 Task: Apply a -30Â° custom angle in the text.
Action: Mouse moved to (27, 195)
Screenshot: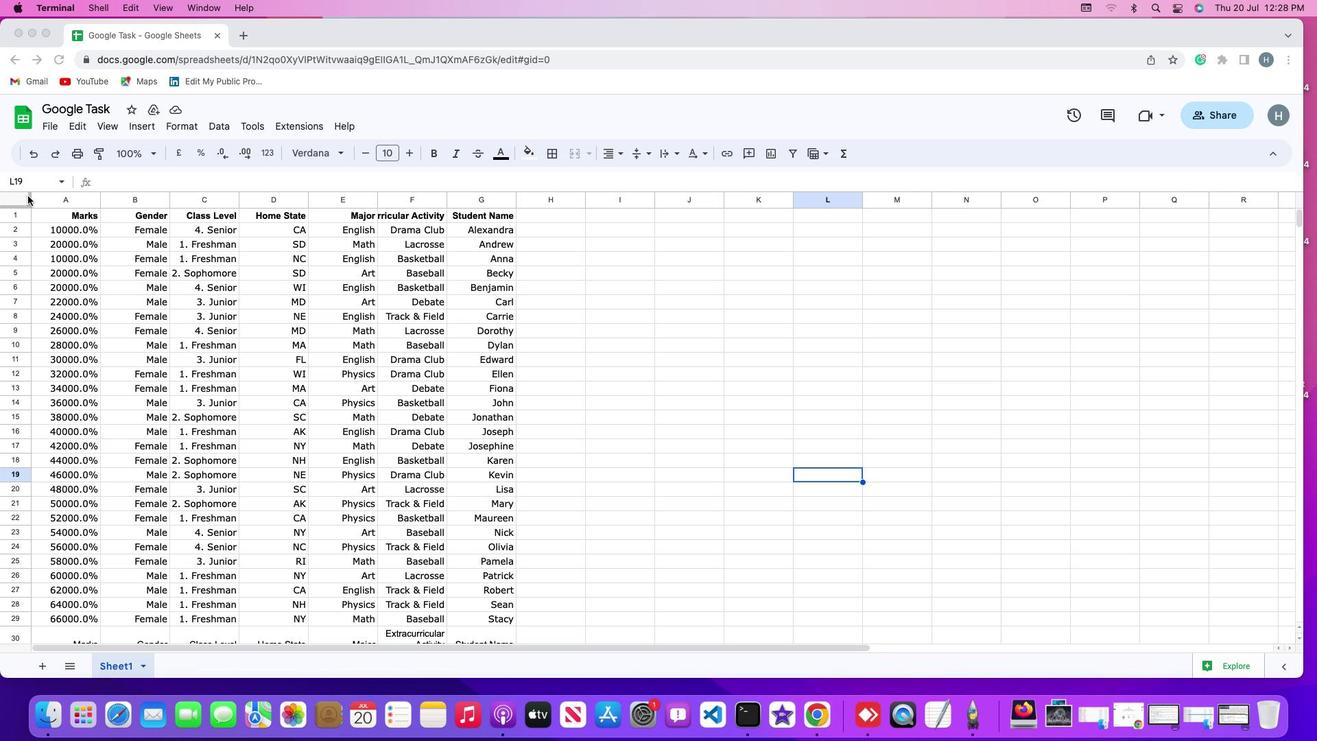 
Action: Mouse pressed left at (27, 195)
Screenshot: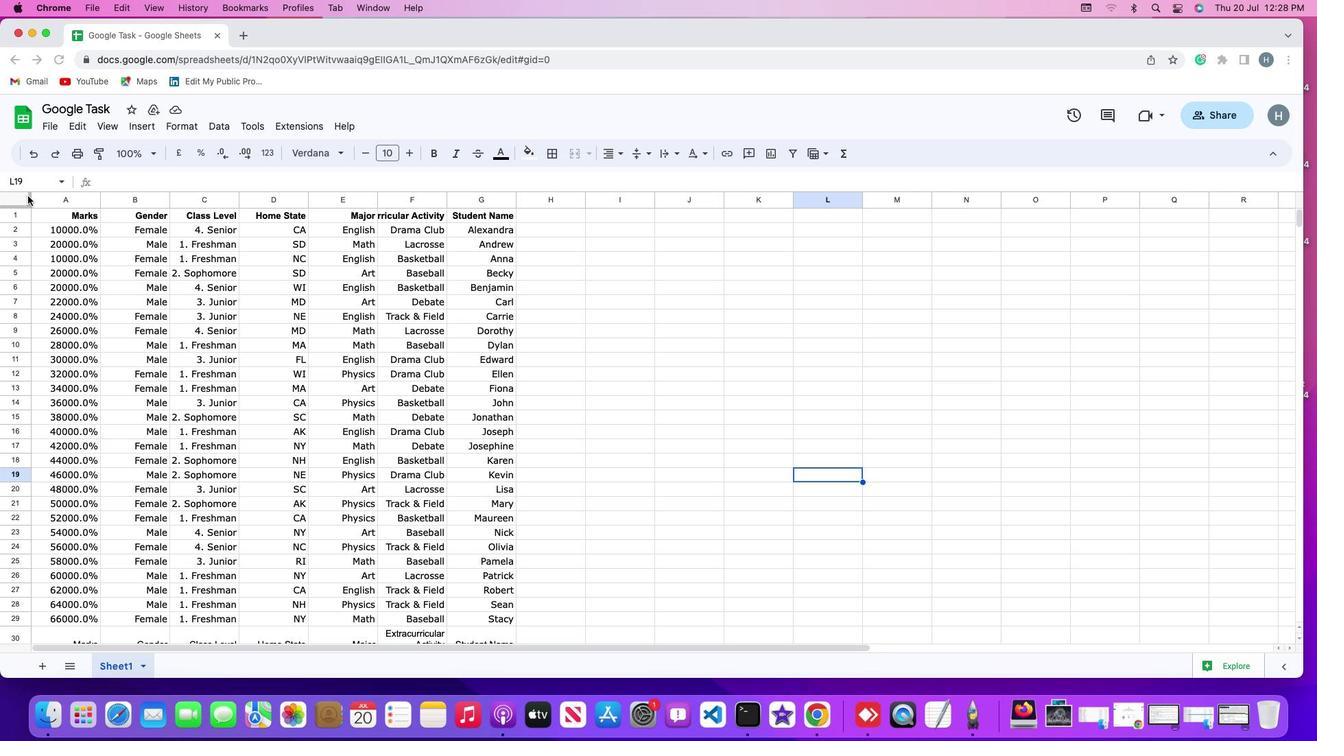 
Action: Mouse moved to (21, 199)
Screenshot: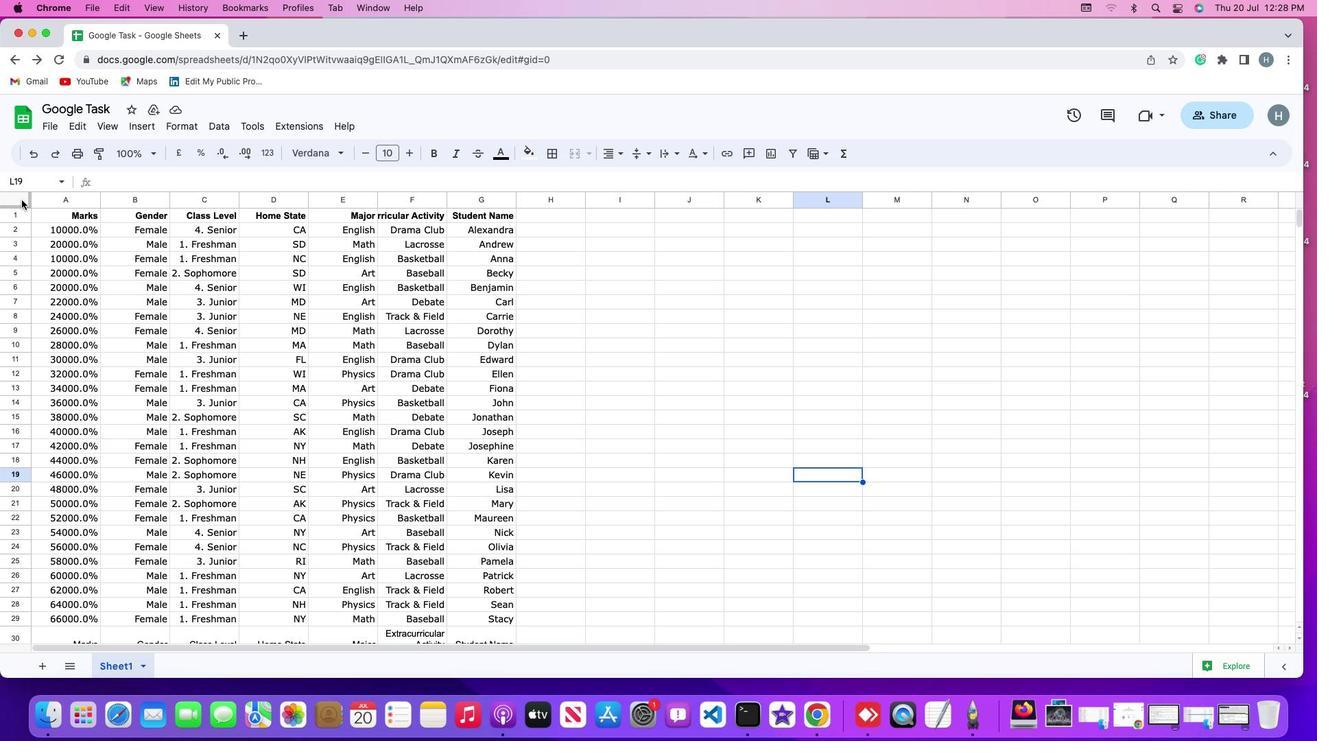
Action: Mouse pressed left at (21, 199)
Screenshot: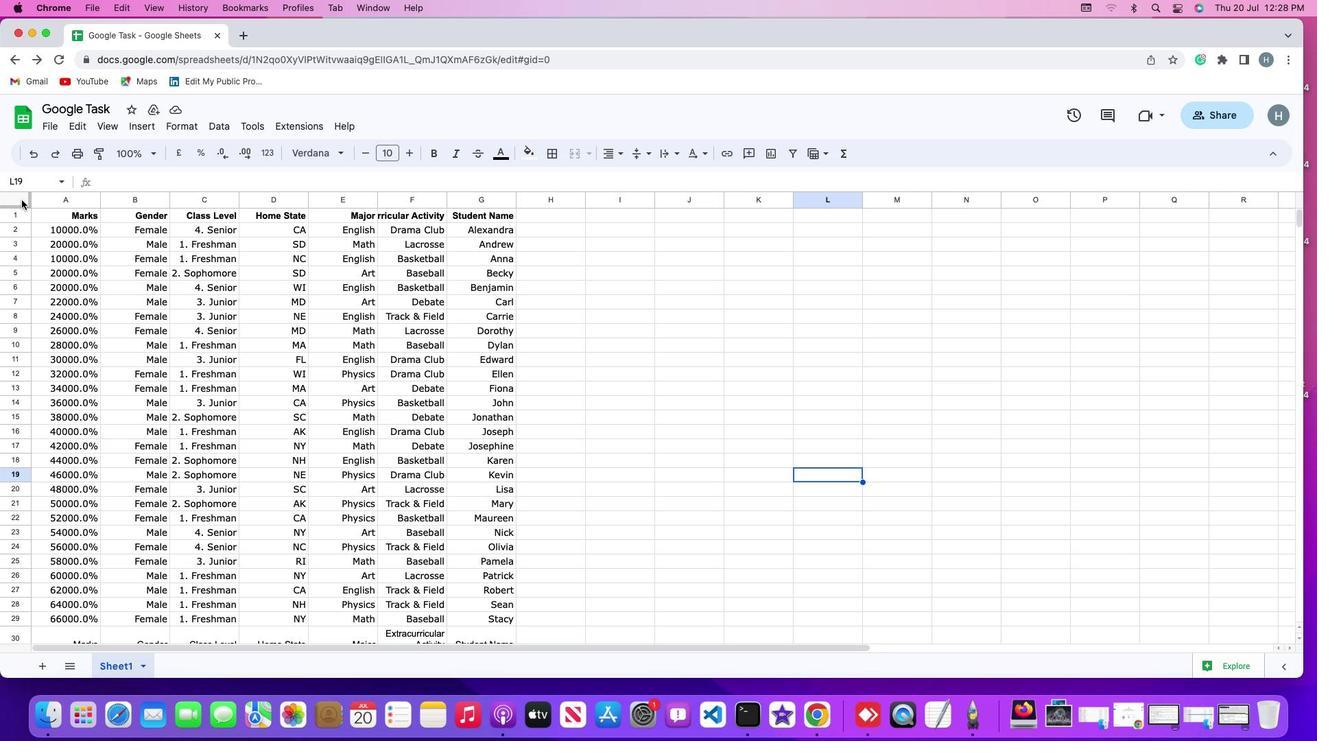 
Action: Mouse moved to (165, 122)
Screenshot: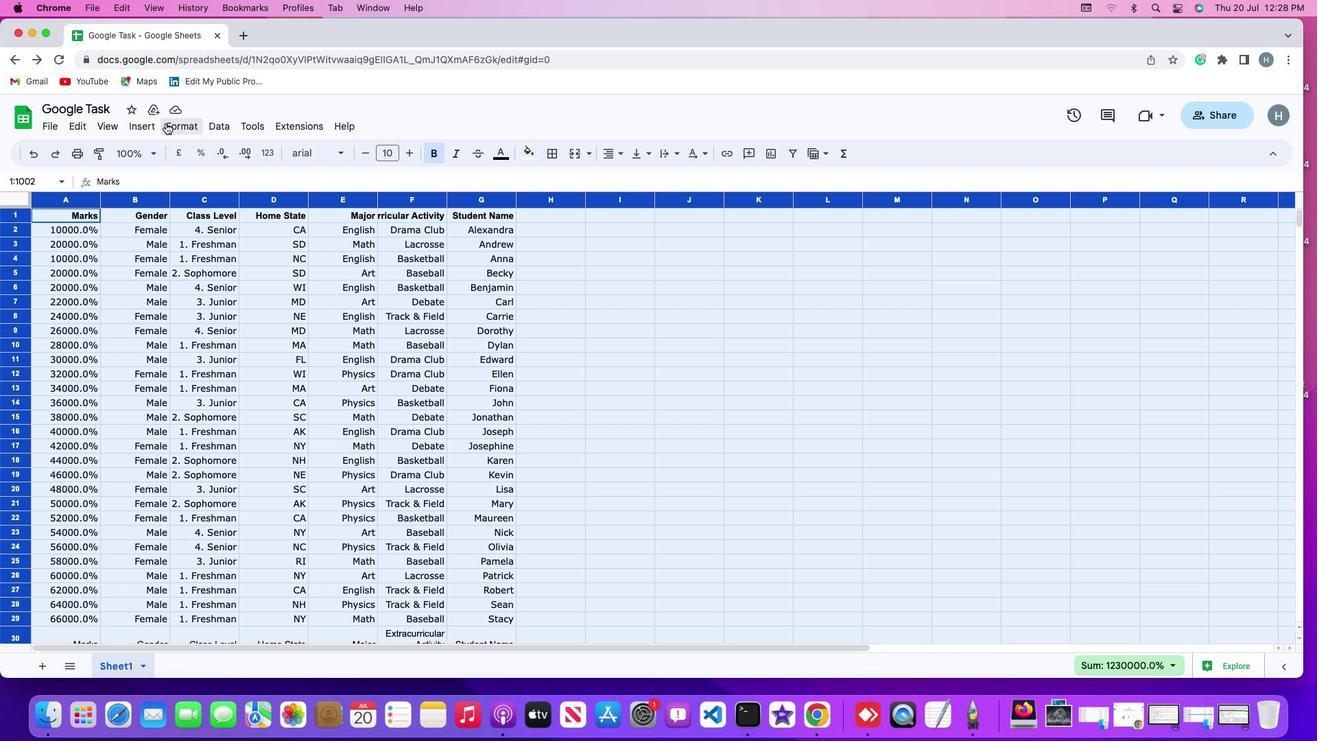 
Action: Mouse pressed left at (165, 122)
Screenshot: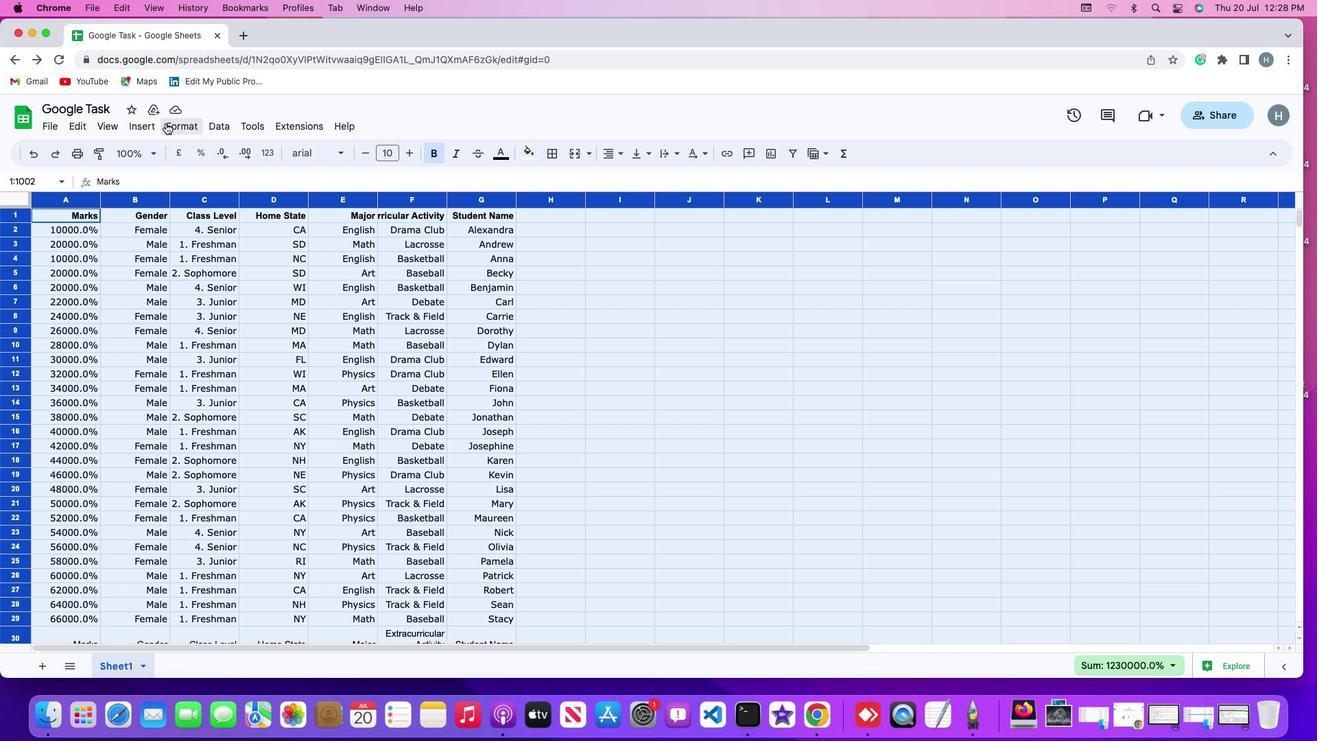 
Action: Mouse moved to (187, 268)
Screenshot: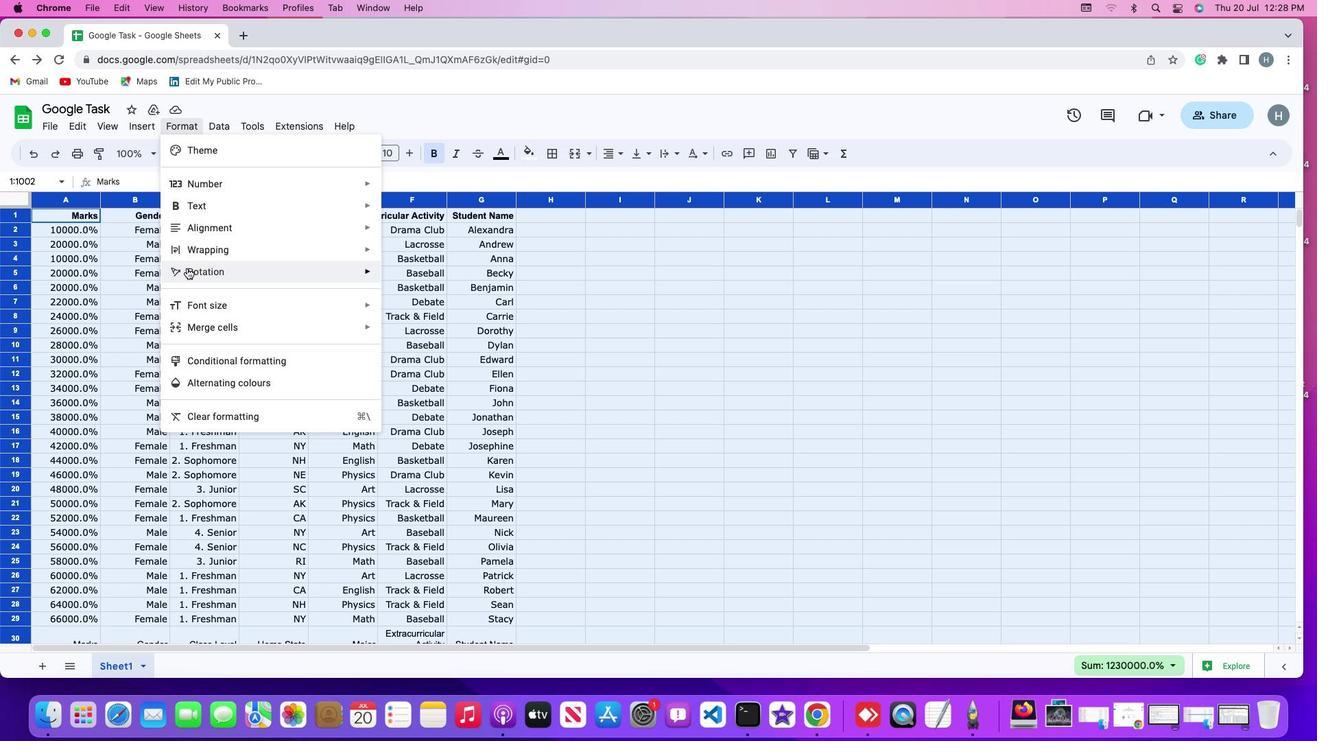 
Action: Mouse pressed left at (187, 268)
Screenshot: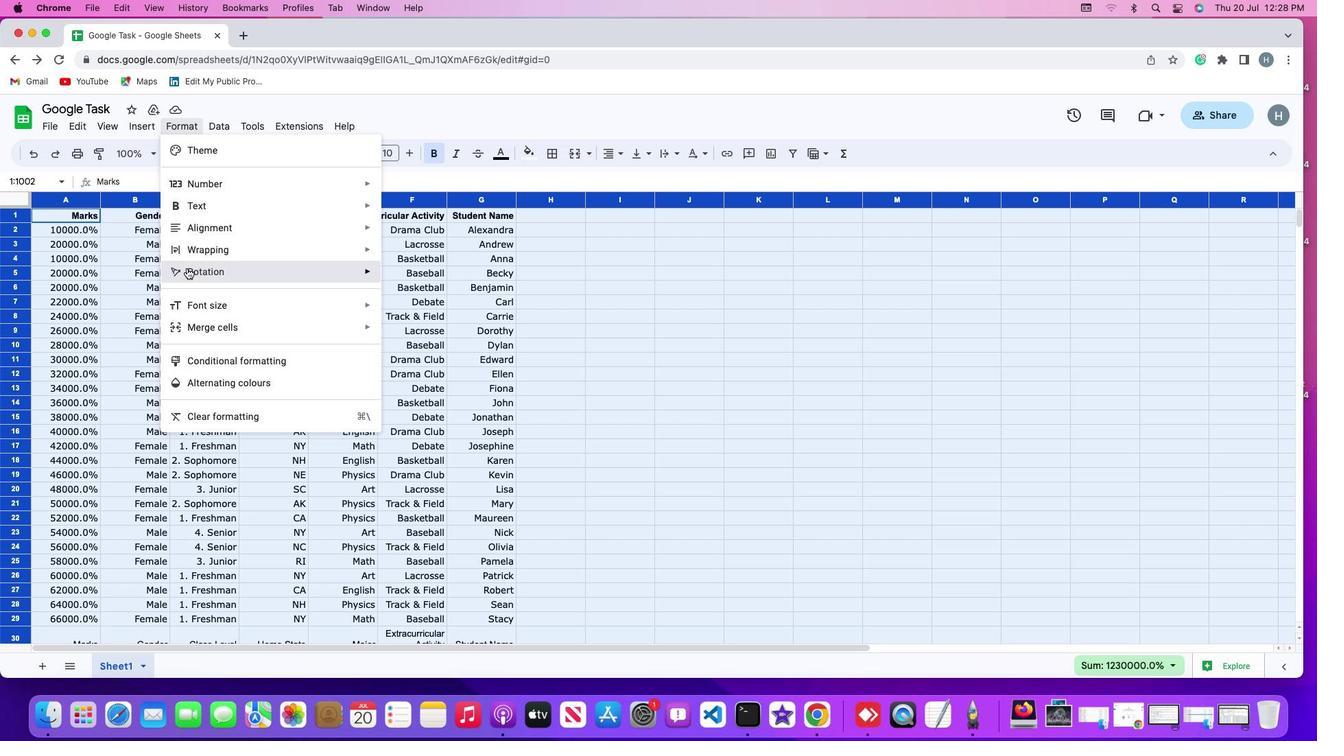 
Action: Mouse moved to (440, 421)
Screenshot: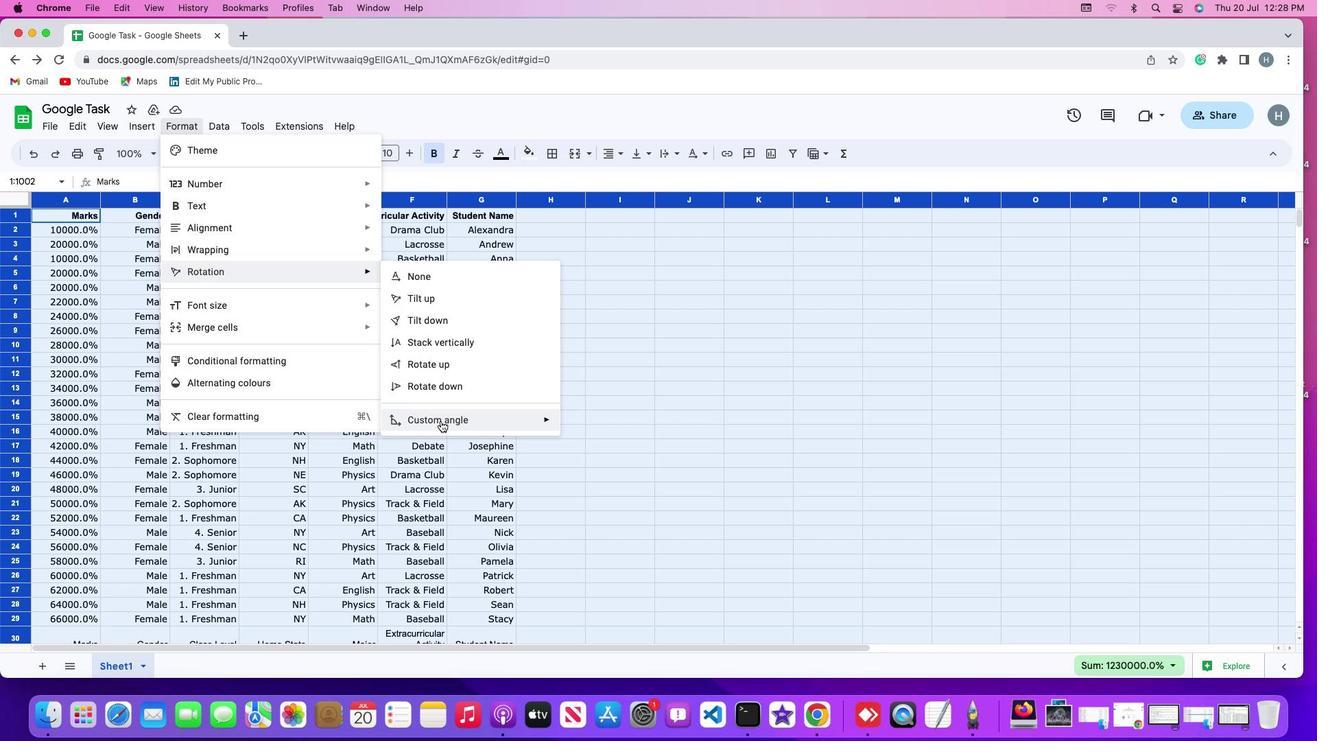 
Action: Mouse pressed left at (440, 421)
Screenshot: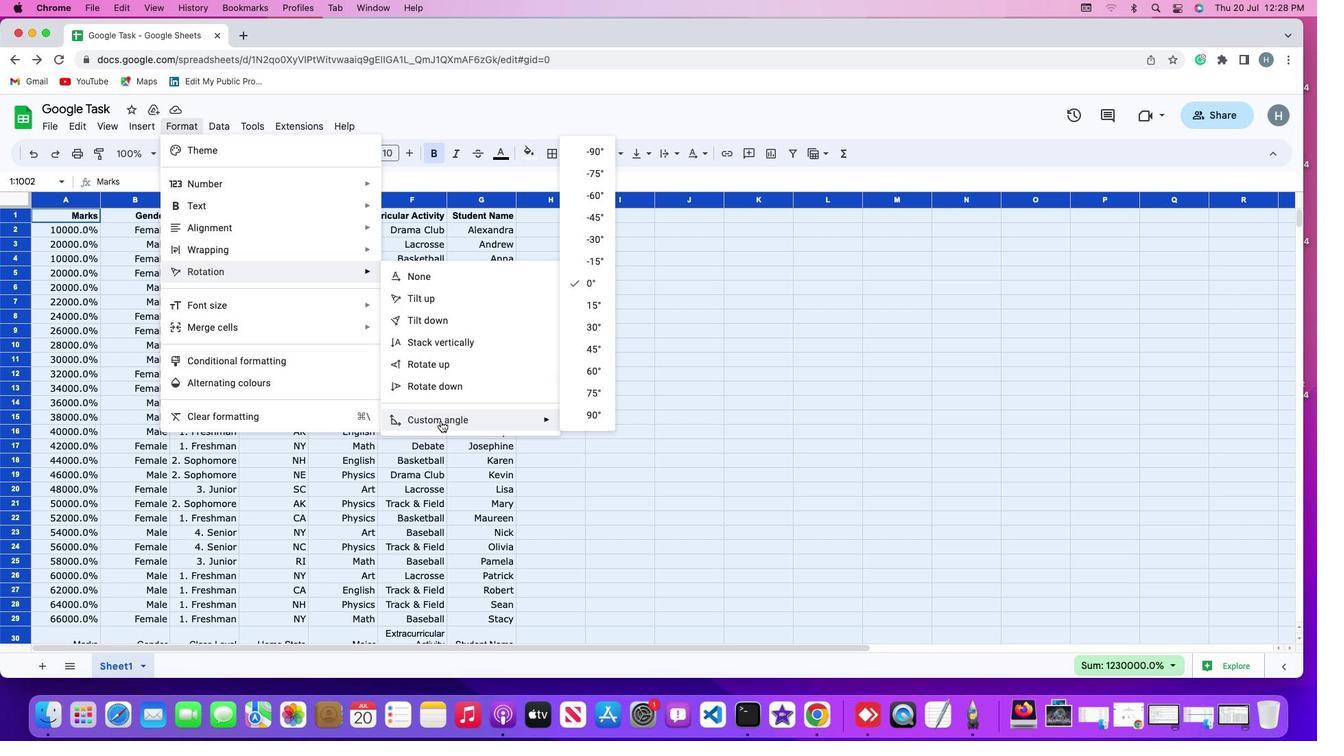 
Action: Mouse moved to (593, 238)
Screenshot: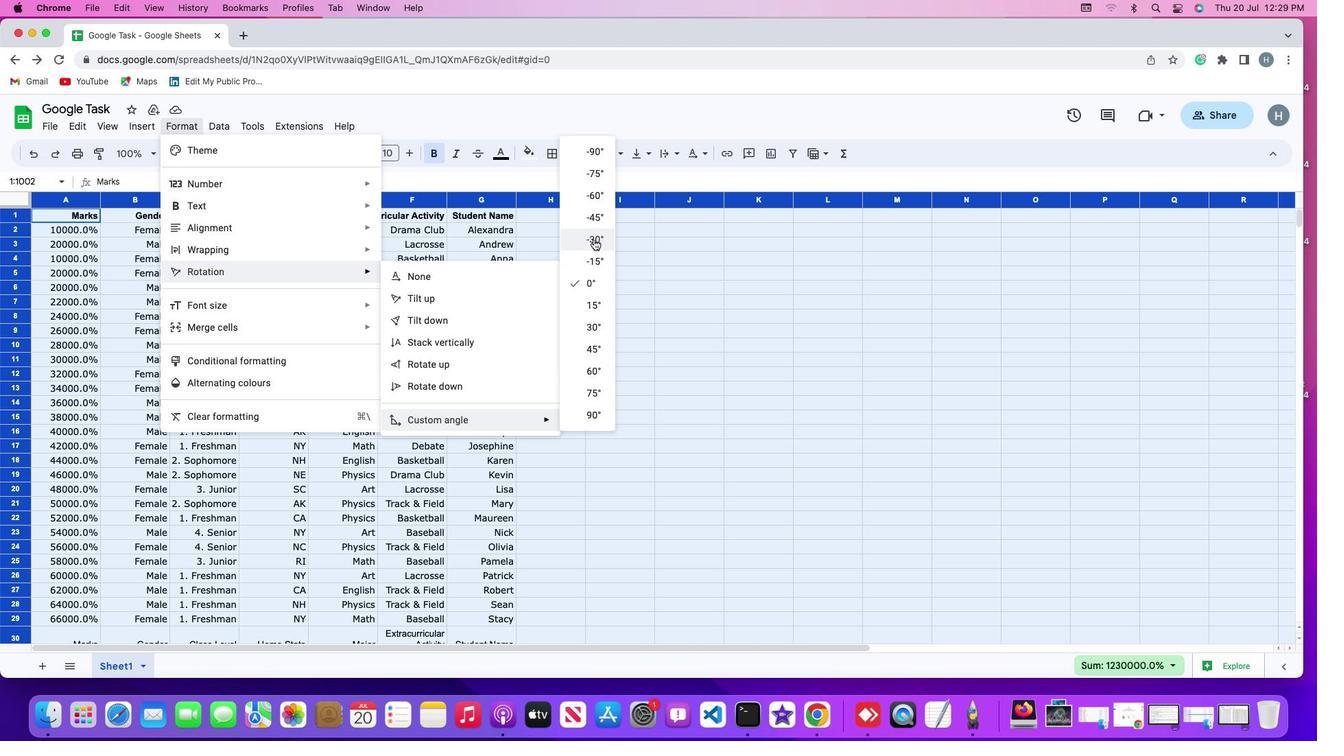 
Action: Mouse pressed left at (593, 238)
Screenshot: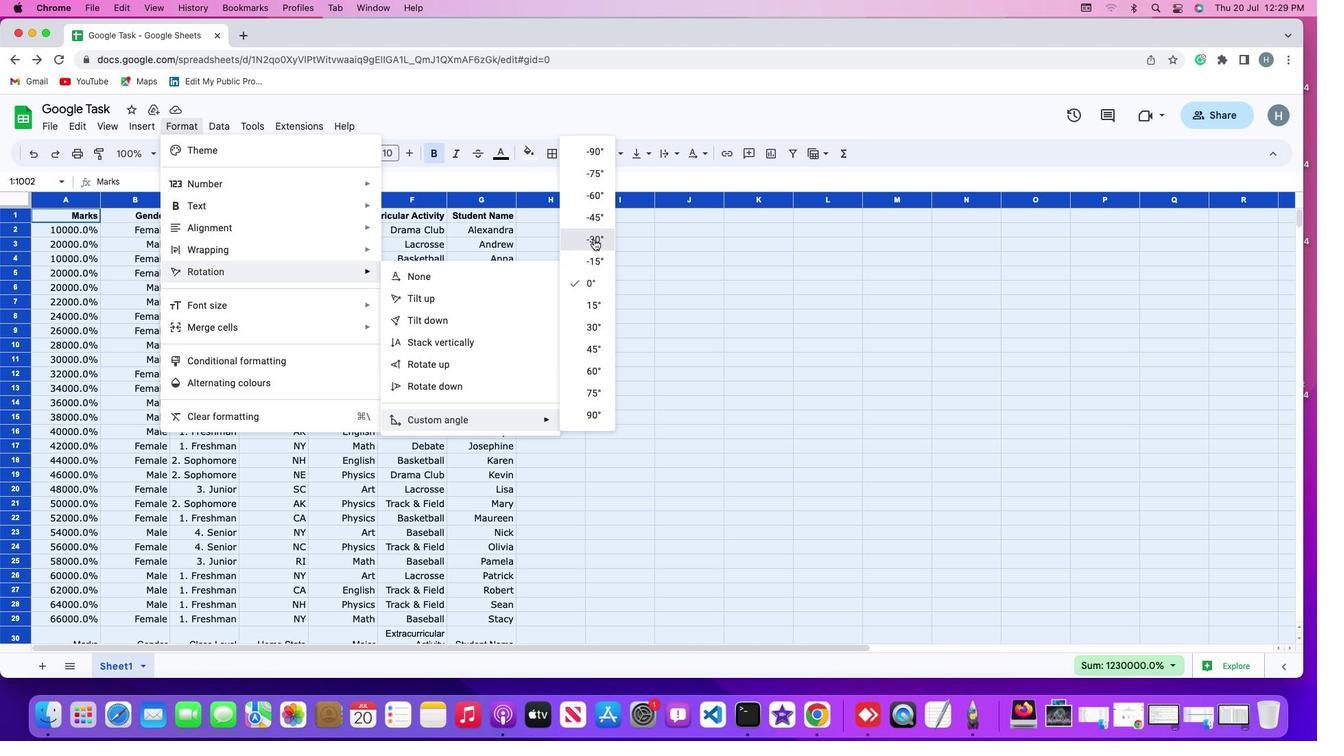 
Action: Mouse moved to (612, 328)
Screenshot: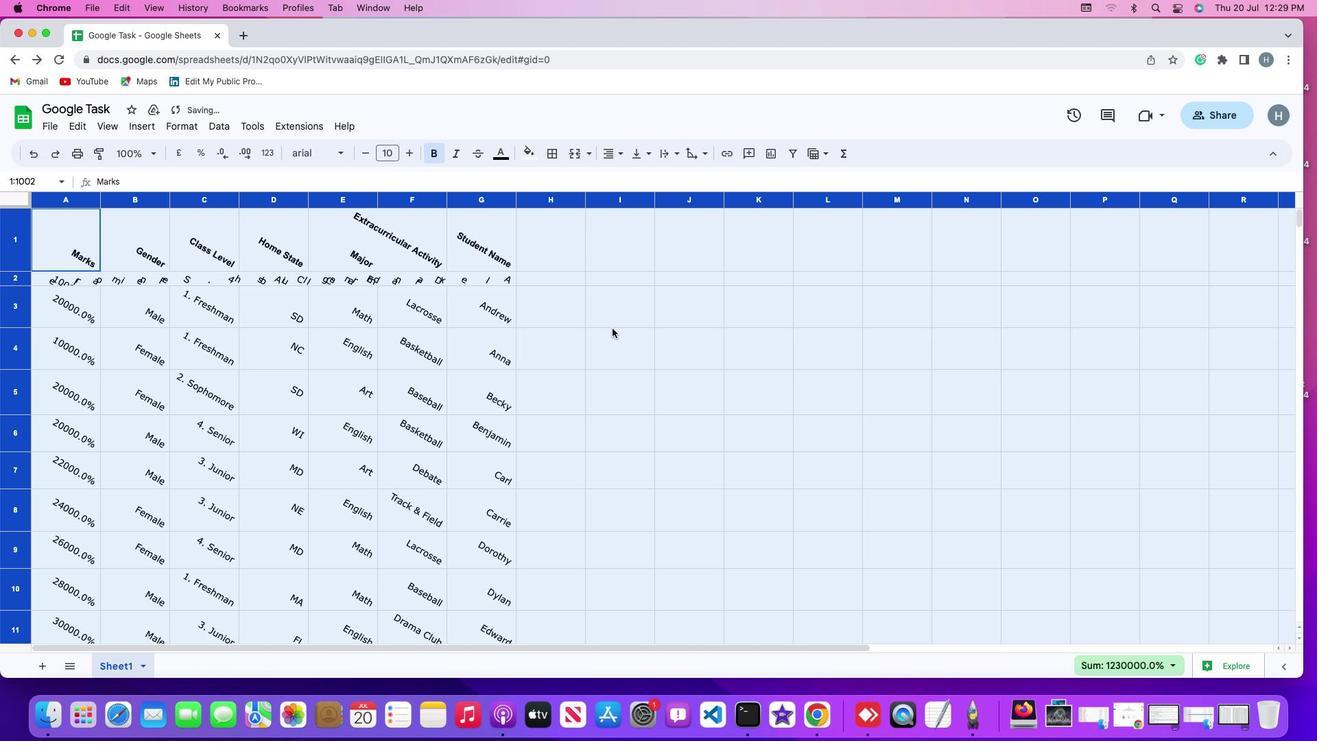 
Action: Mouse pressed left at (612, 328)
Screenshot: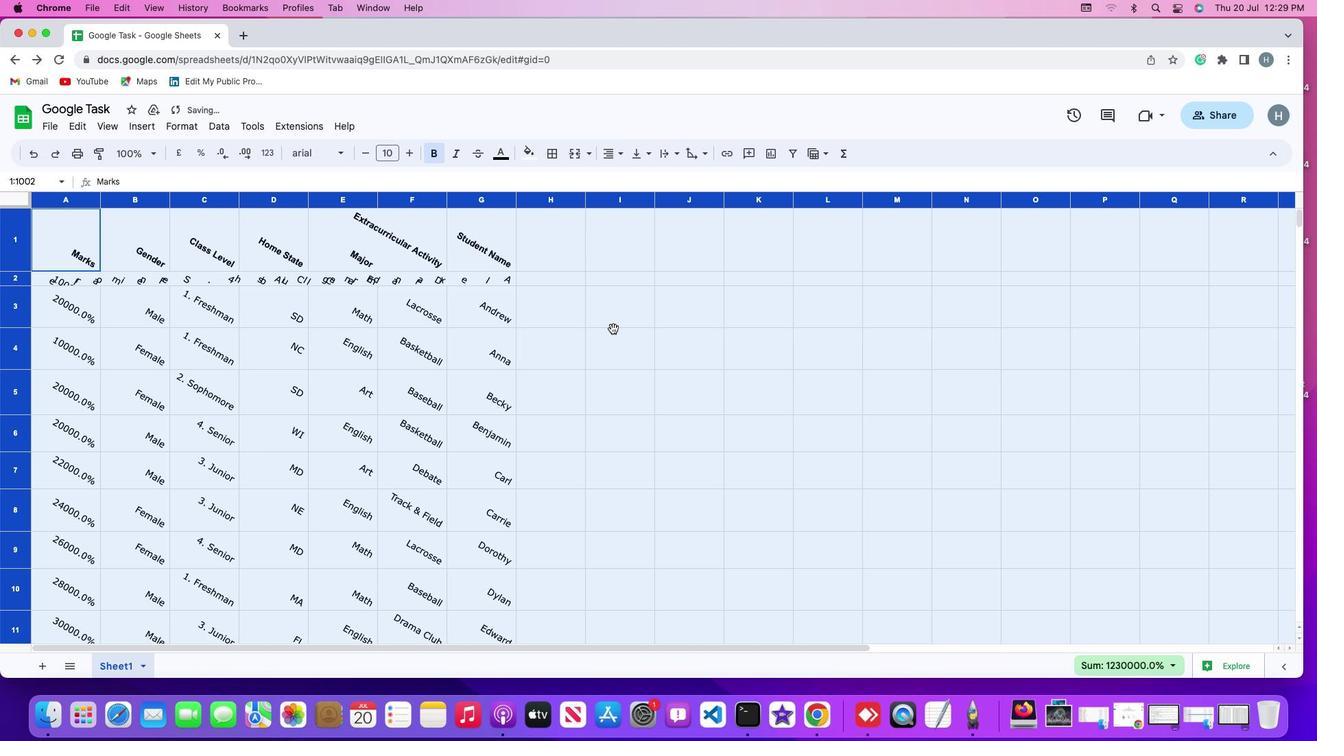 
Action: Mouse moved to (612, 328)
Screenshot: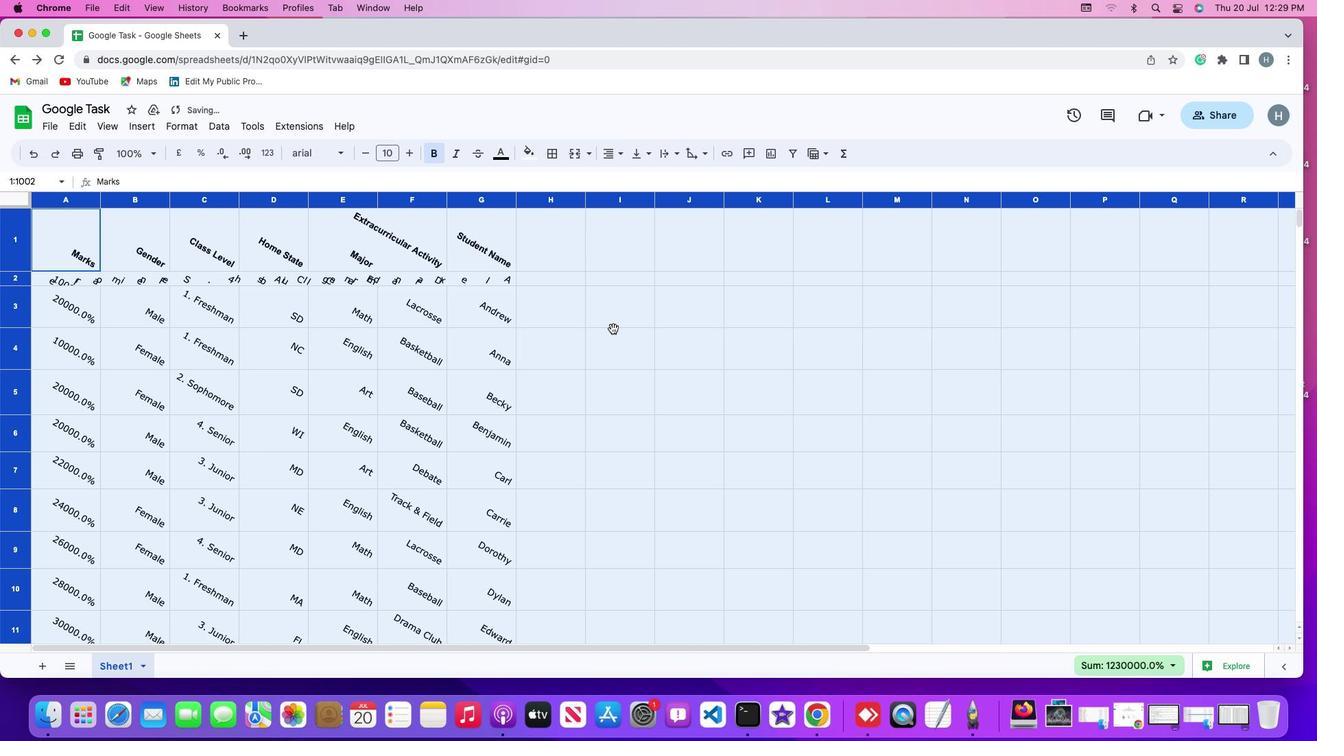 
